Task: Set the tab size preference to 10.
Action: Mouse moved to (1049, 107)
Screenshot: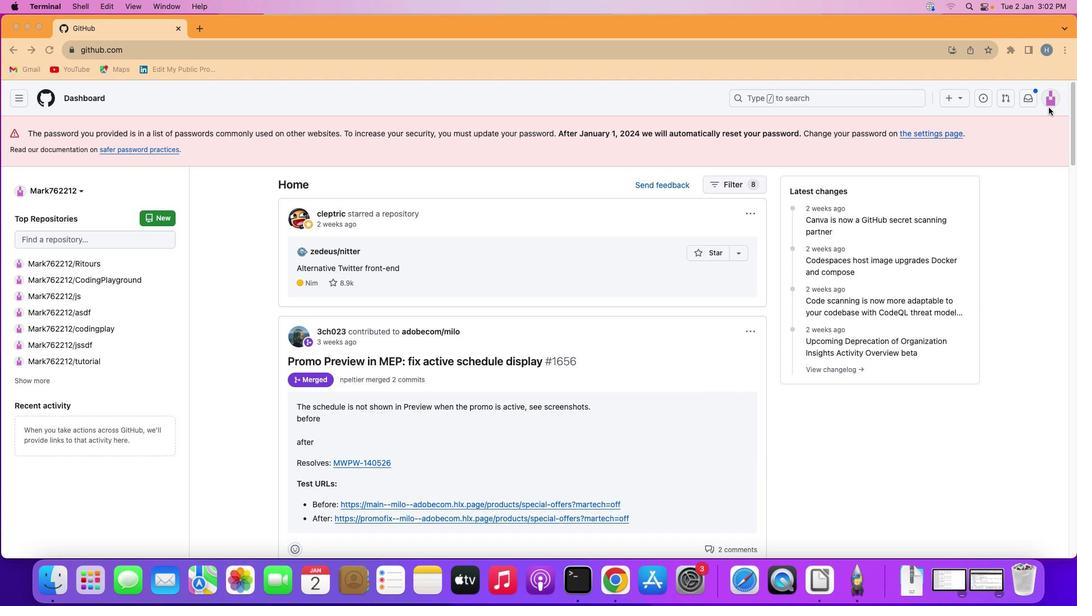 
Action: Mouse pressed left at (1049, 107)
Screenshot: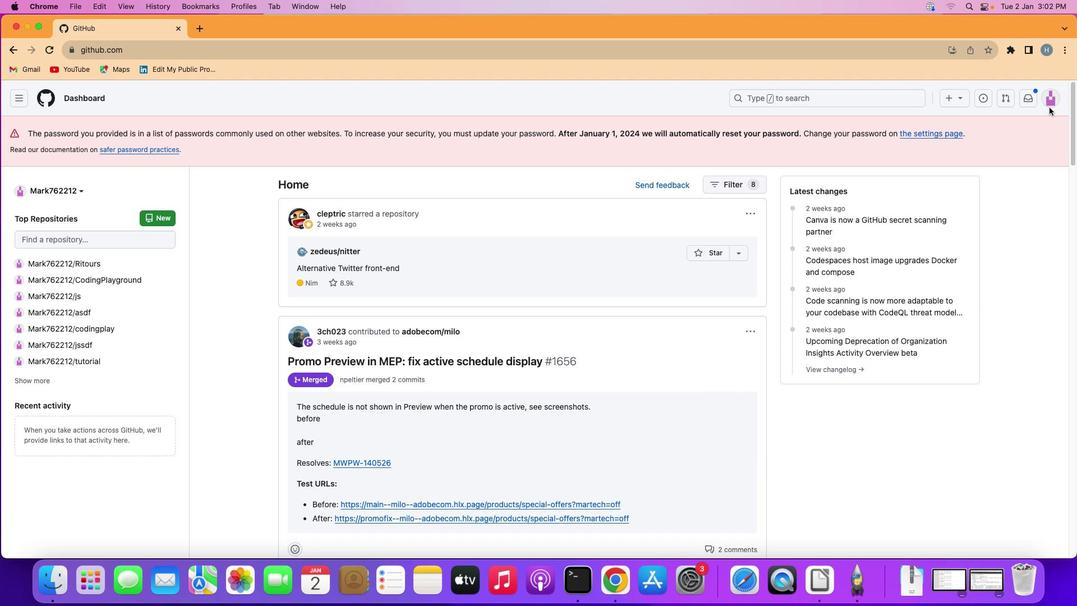 
Action: Mouse moved to (1055, 93)
Screenshot: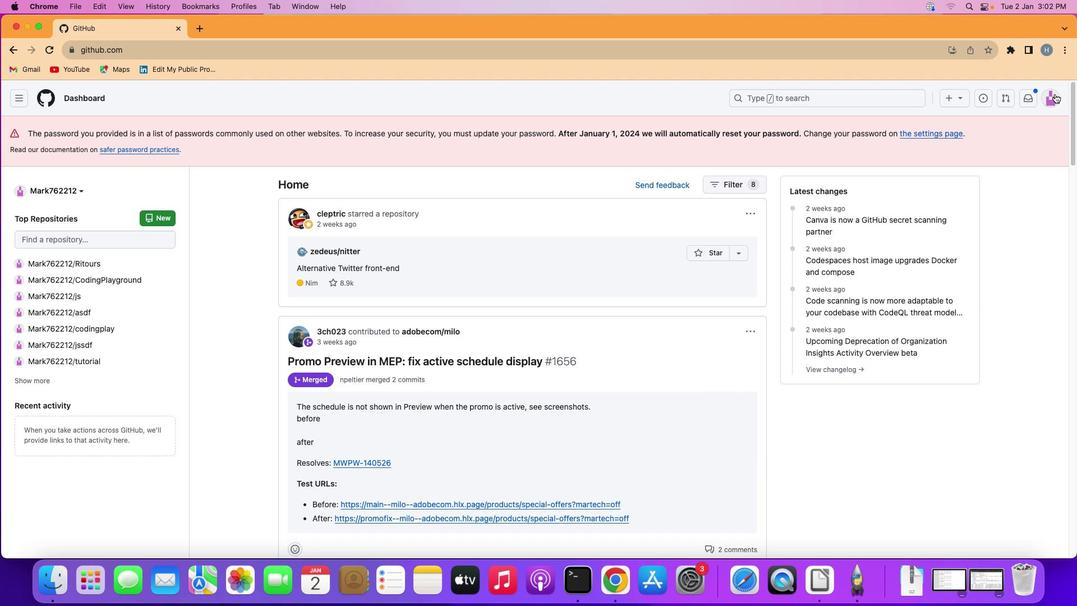 
Action: Mouse pressed left at (1055, 93)
Screenshot: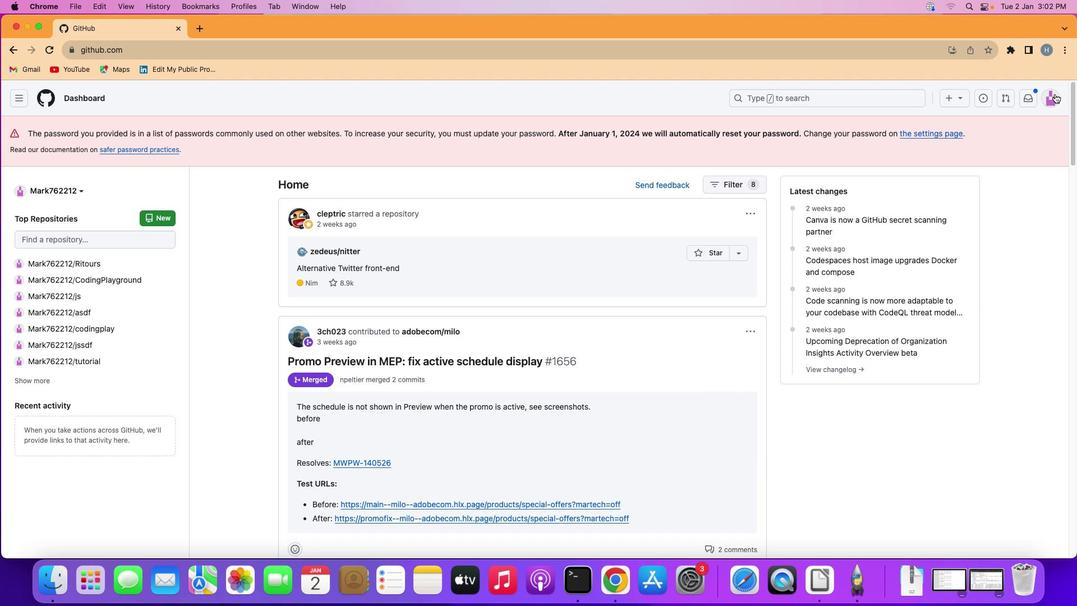 
Action: Mouse moved to (967, 407)
Screenshot: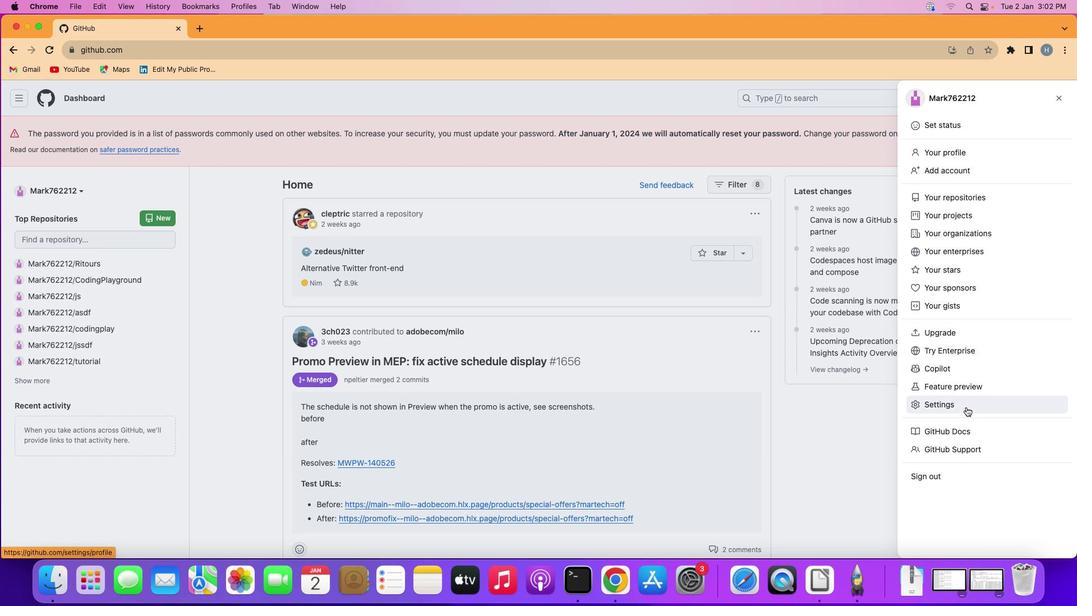 
Action: Mouse pressed left at (967, 407)
Screenshot: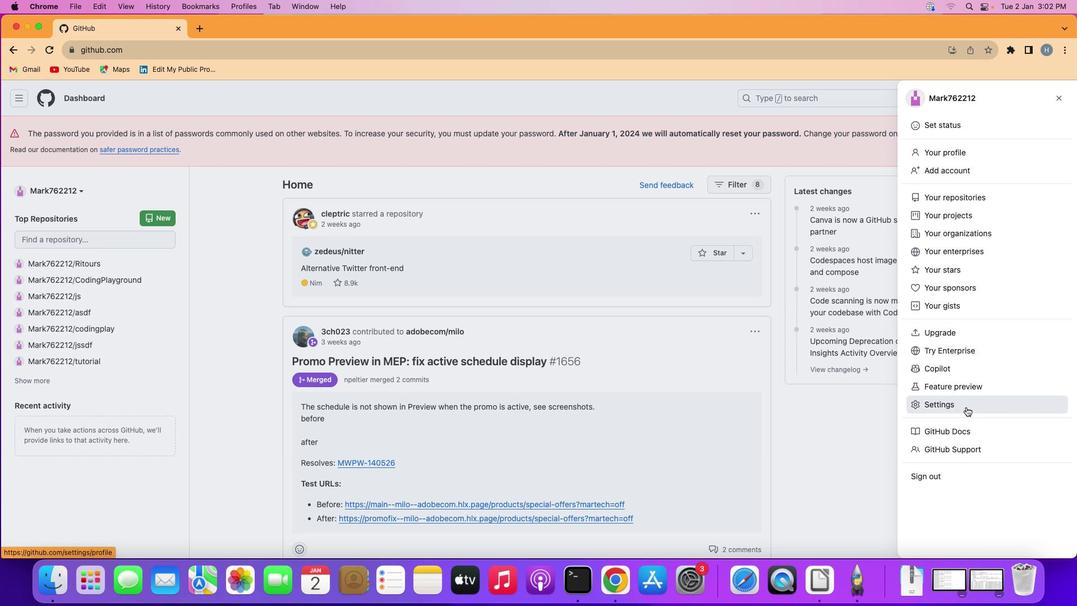 
Action: Mouse moved to (262, 269)
Screenshot: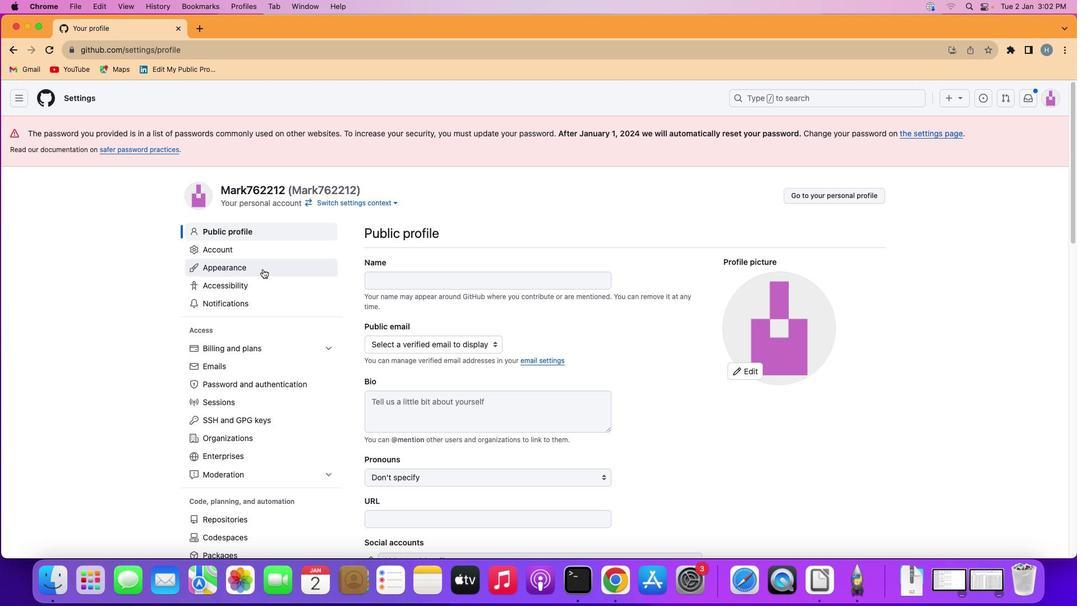 
Action: Mouse pressed left at (262, 269)
Screenshot: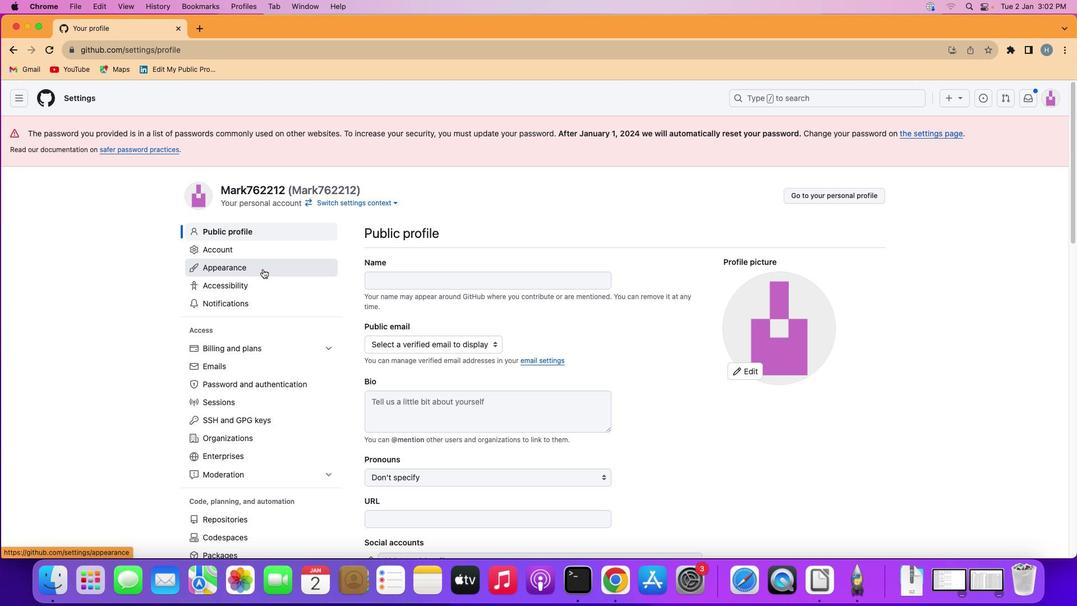 
Action: Mouse moved to (571, 402)
Screenshot: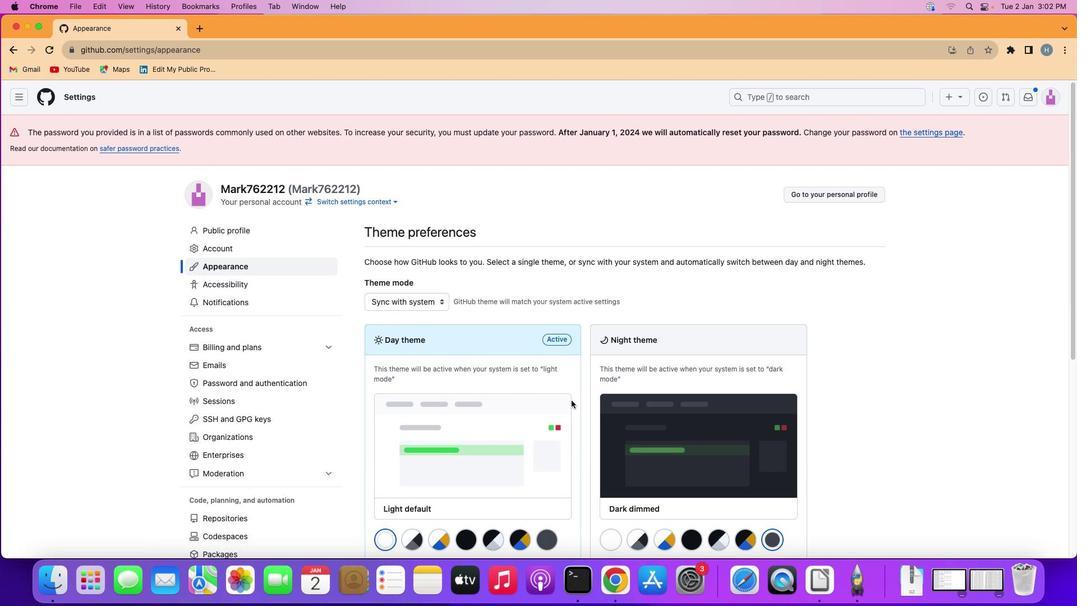 
Action: Mouse scrolled (571, 402) with delta (0, 0)
Screenshot: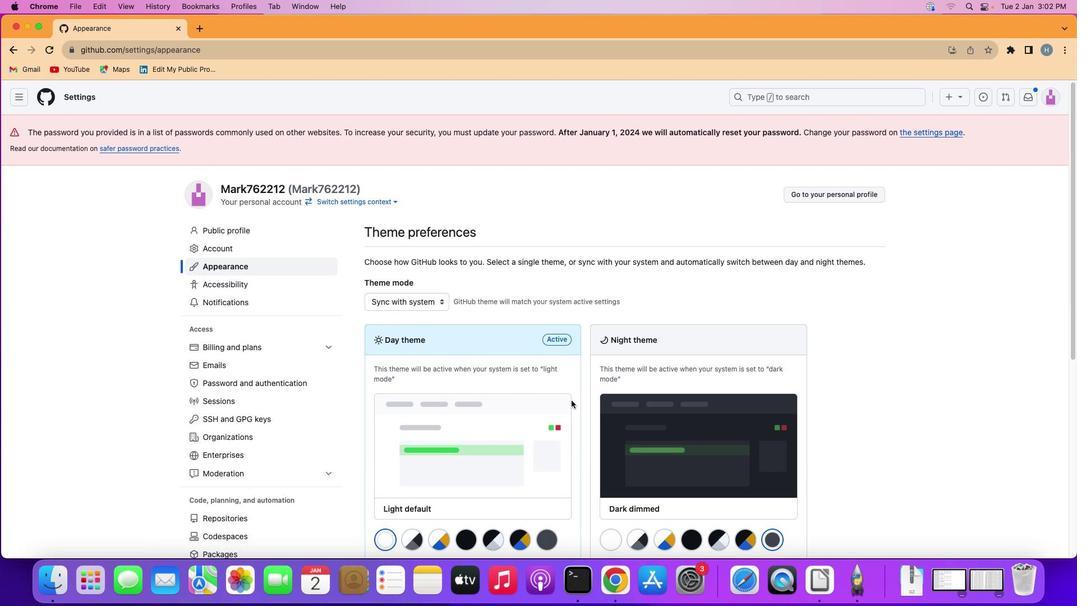 
Action: Mouse moved to (571, 400)
Screenshot: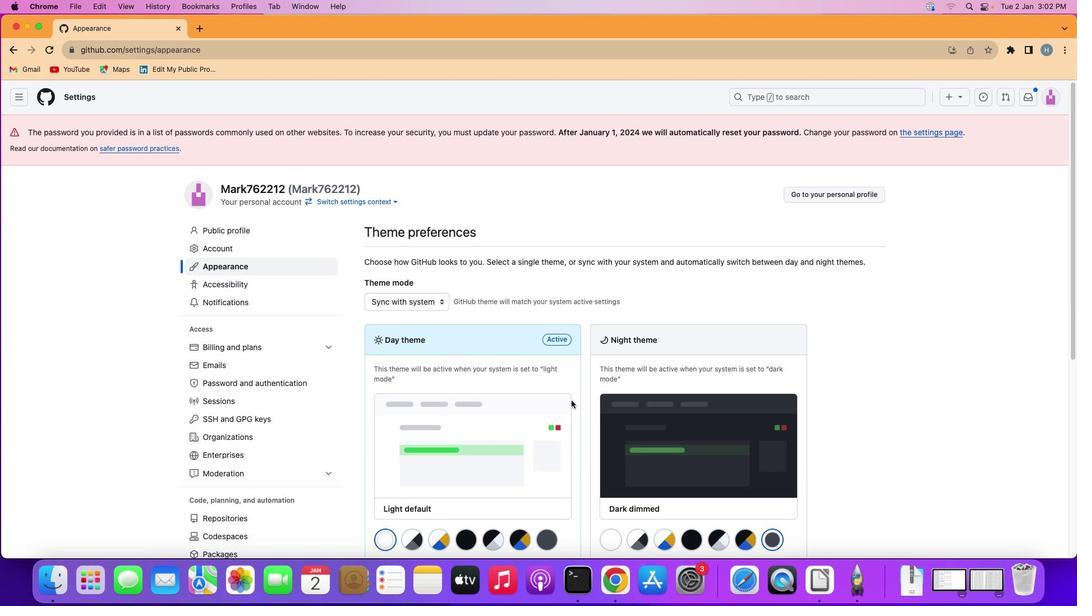 
Action: Mouse scrolled (571, 400) with delta (0, 0)
Screenshot: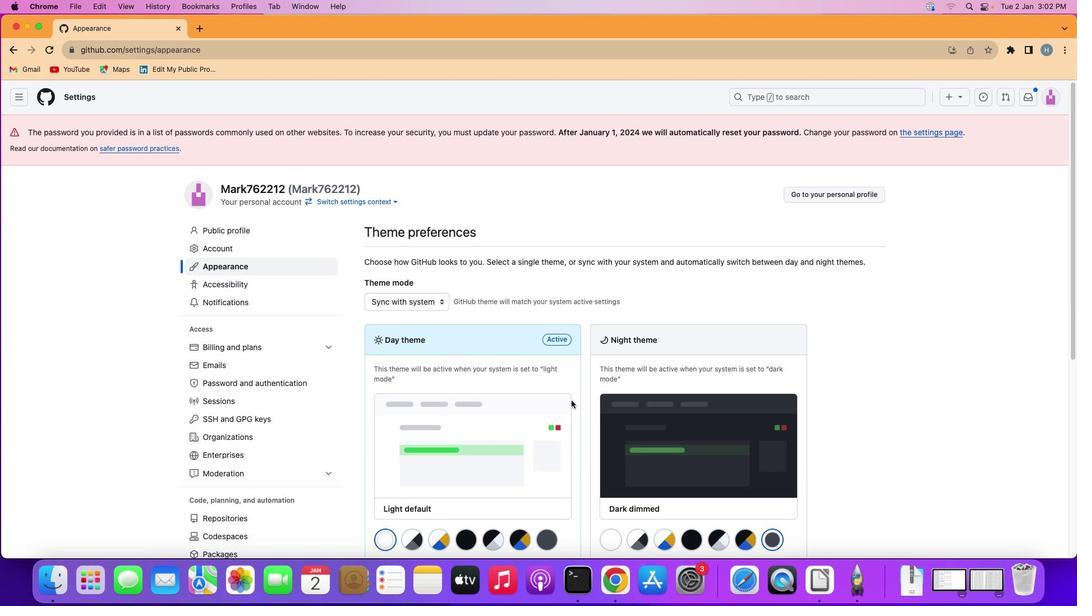 
Action: Mouse moved to (579, 395)
Screenshot: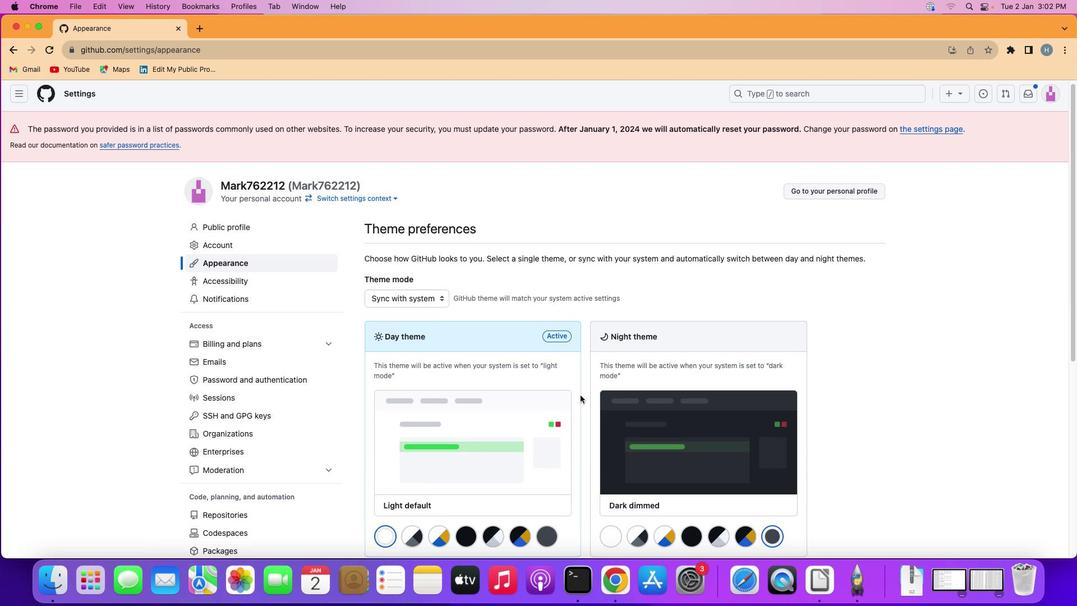 
Action: Mouse scrolled (579, 395) with delta (0, 0)
Screenshot: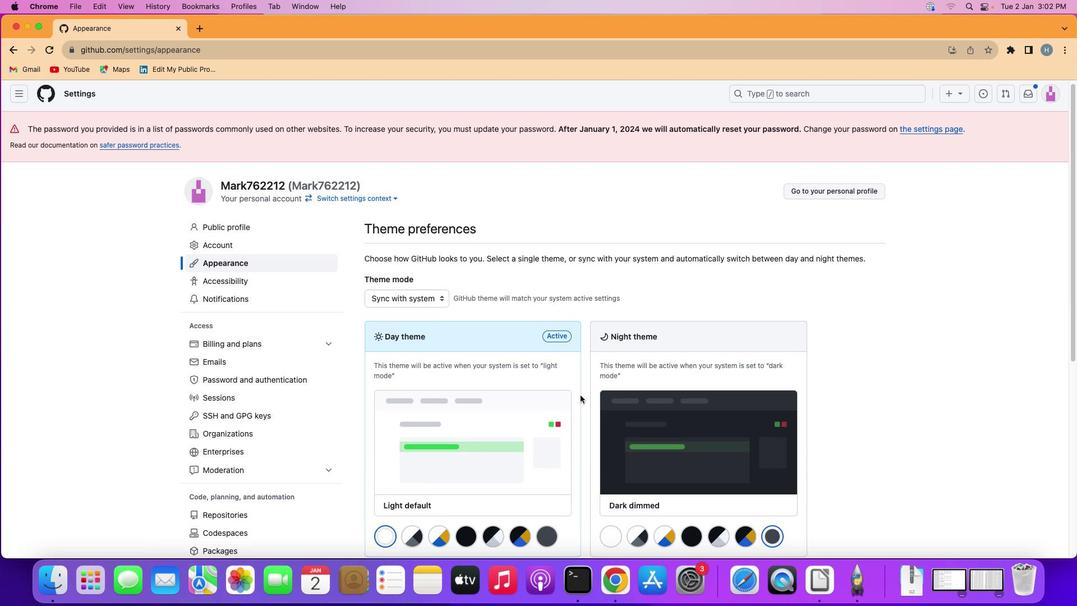 
Action: Mouse moved to (579, 395)
Screenshot: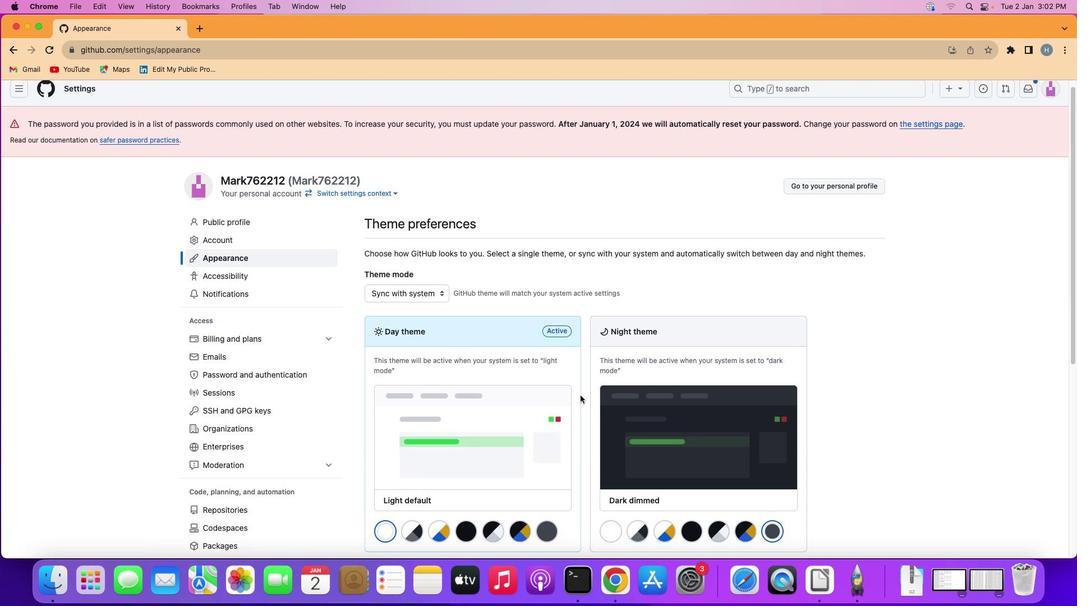 
Action: Mouse scrolled (579, 395) with delta (0, 0)
Screenshot: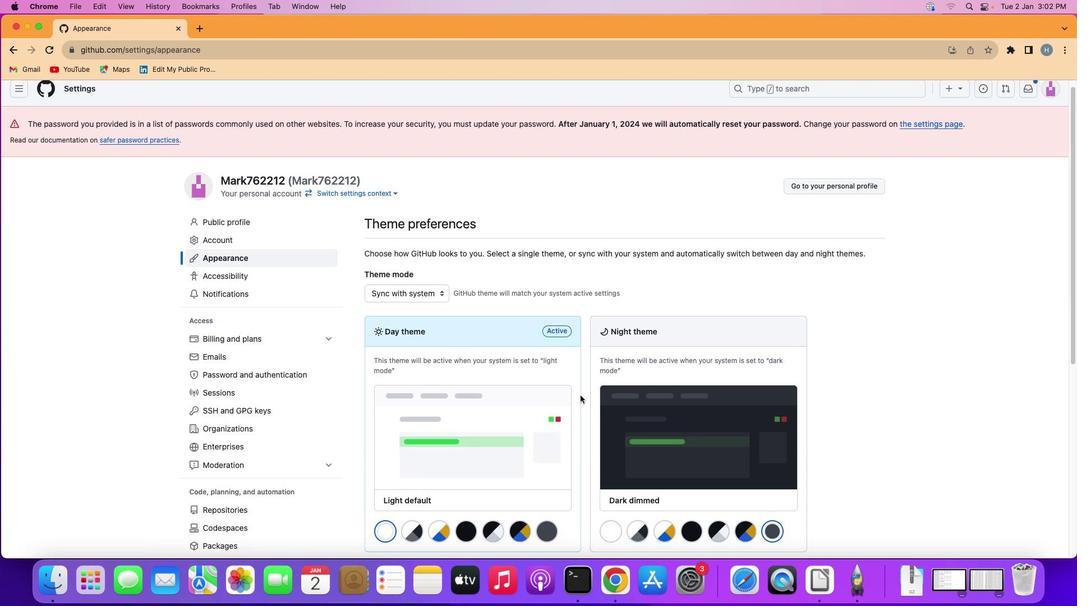 
Action: Mouse moved to (580, 394)
Screenshot: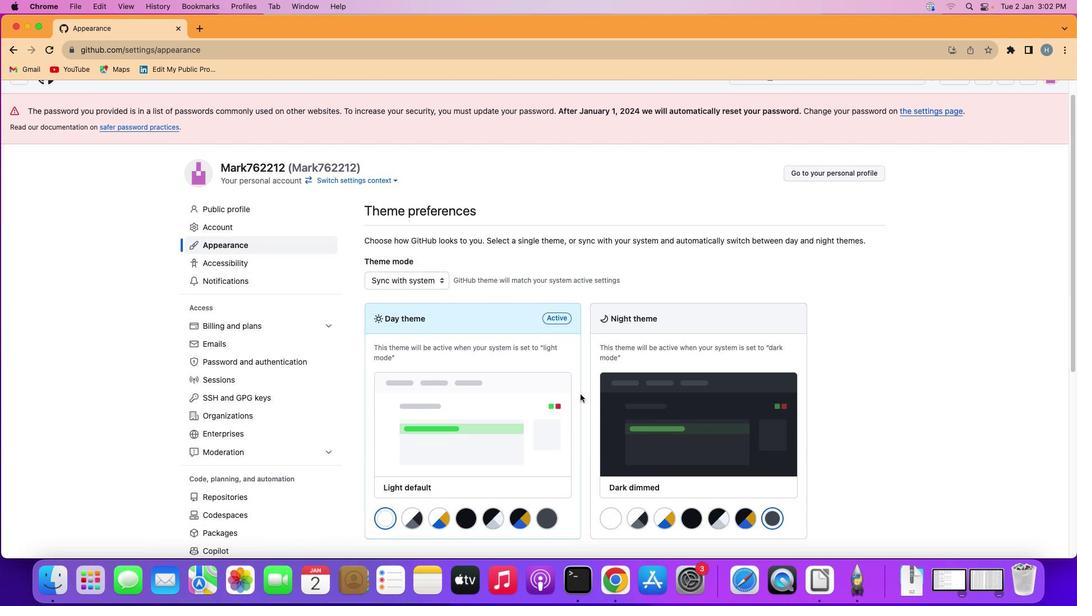 
Action: Mouse scrolled (580, 394) with delta (0, 0)
Screenshot: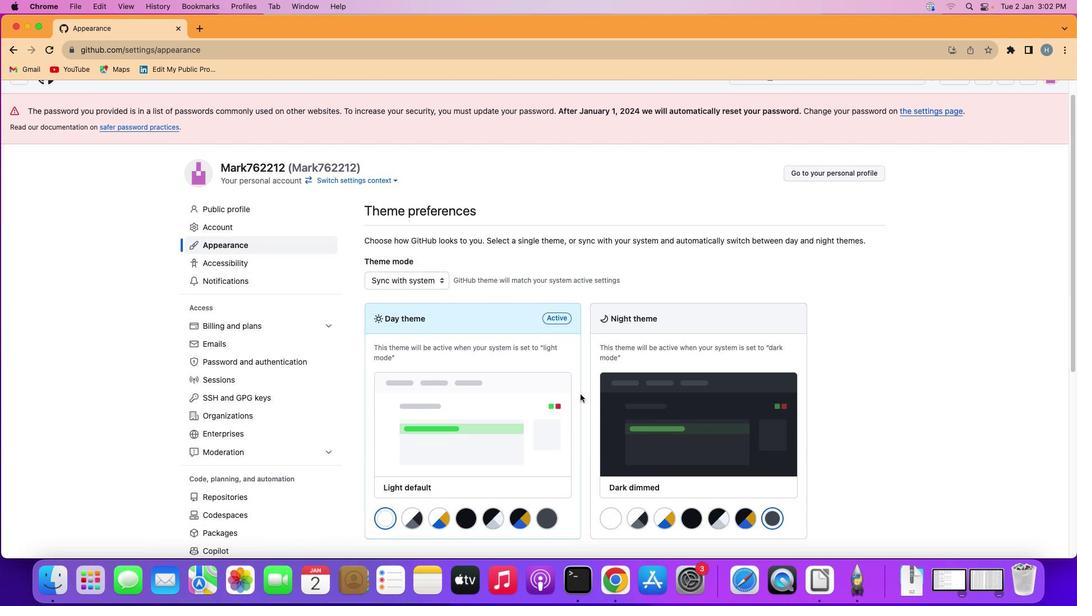 
Action: Mouse moved to (580, 394)
Screenshot: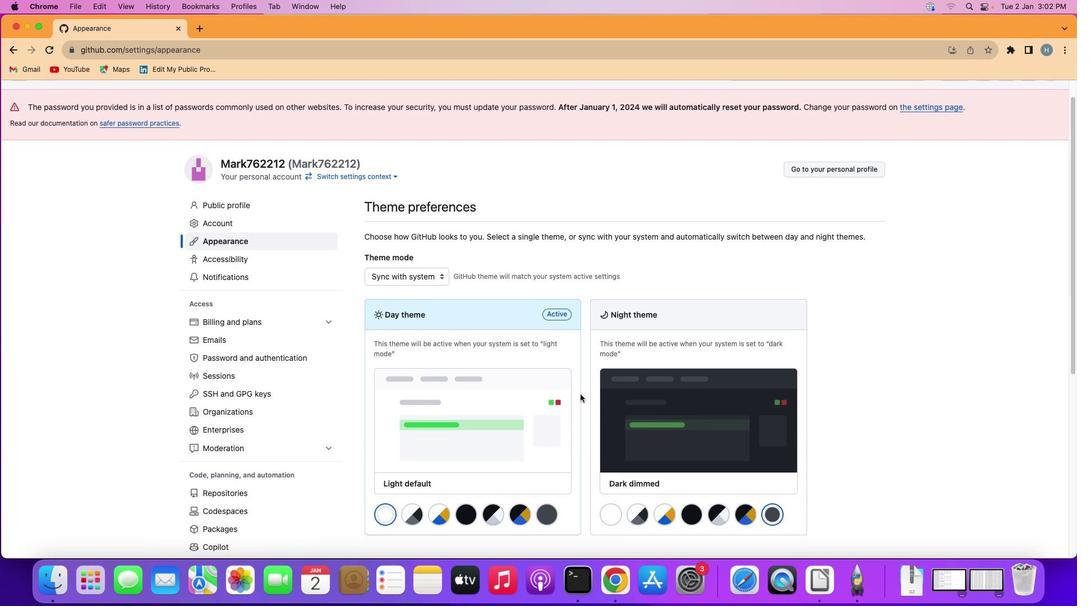
Action: Mouse scrolled (580, 394) with delta (0, 0)
Screenshot: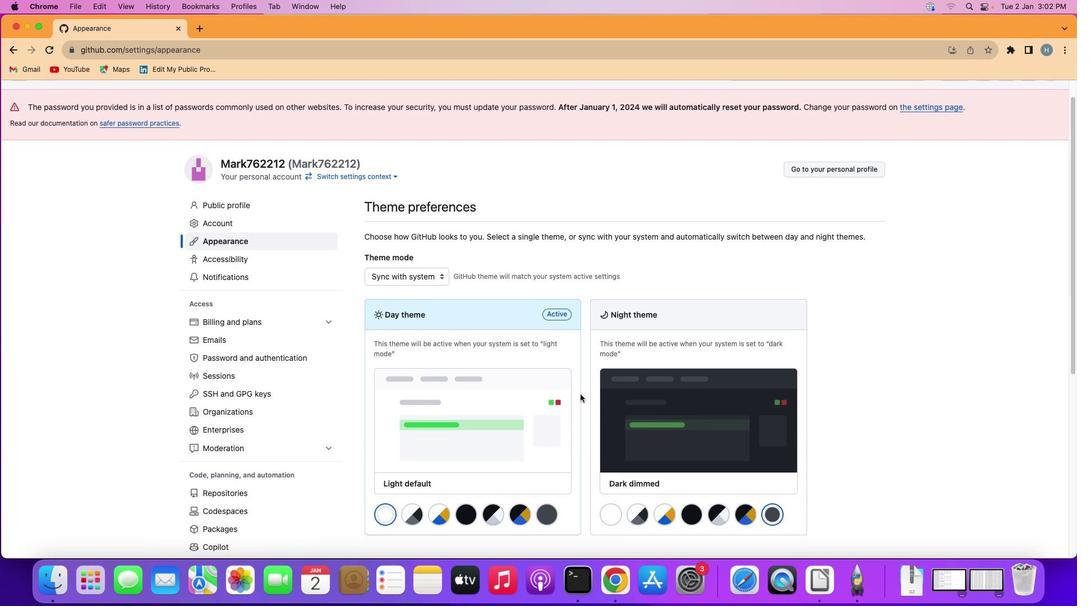 
Action: Mouse moved to (580, 394)
Screenshot: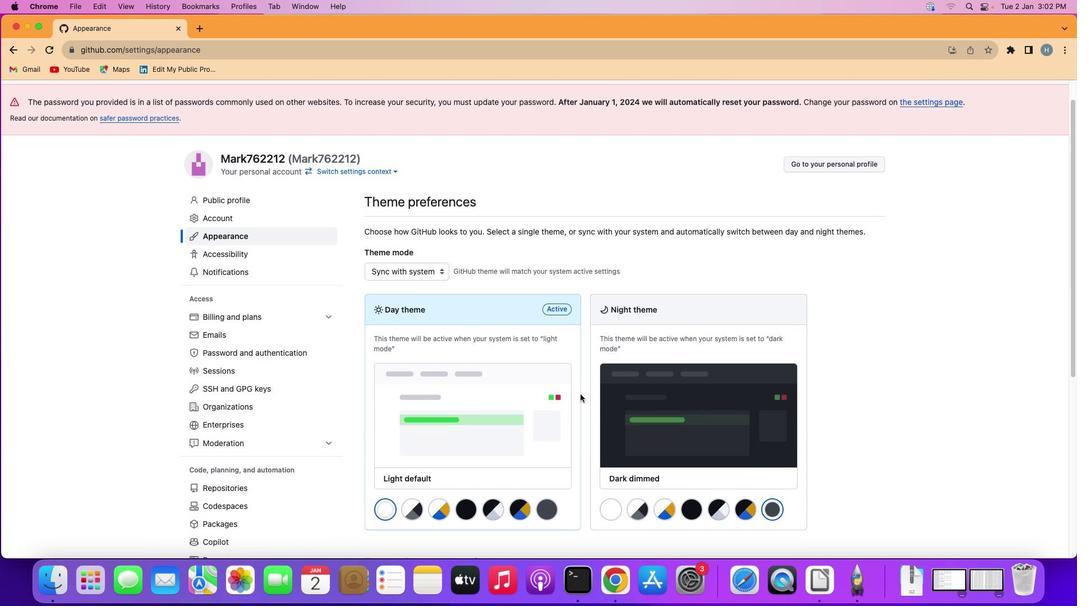 
Action: Mouse scrolled (580, 394) with delta (0, 0)
Screenshot: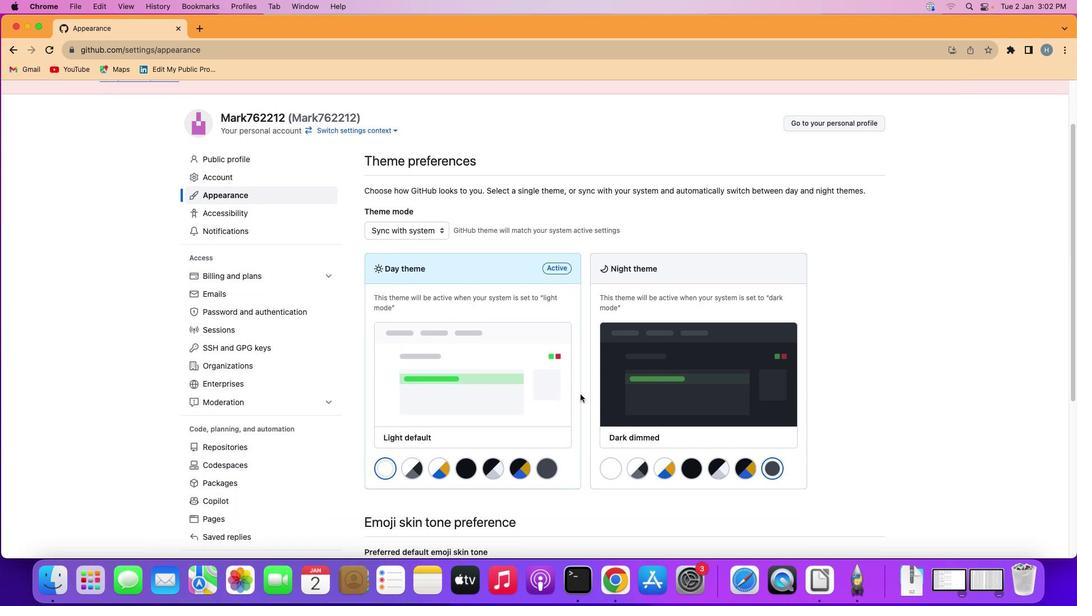 
Action: Mouse scrolled (580, 394) with delta (0, 0)
Screenshot: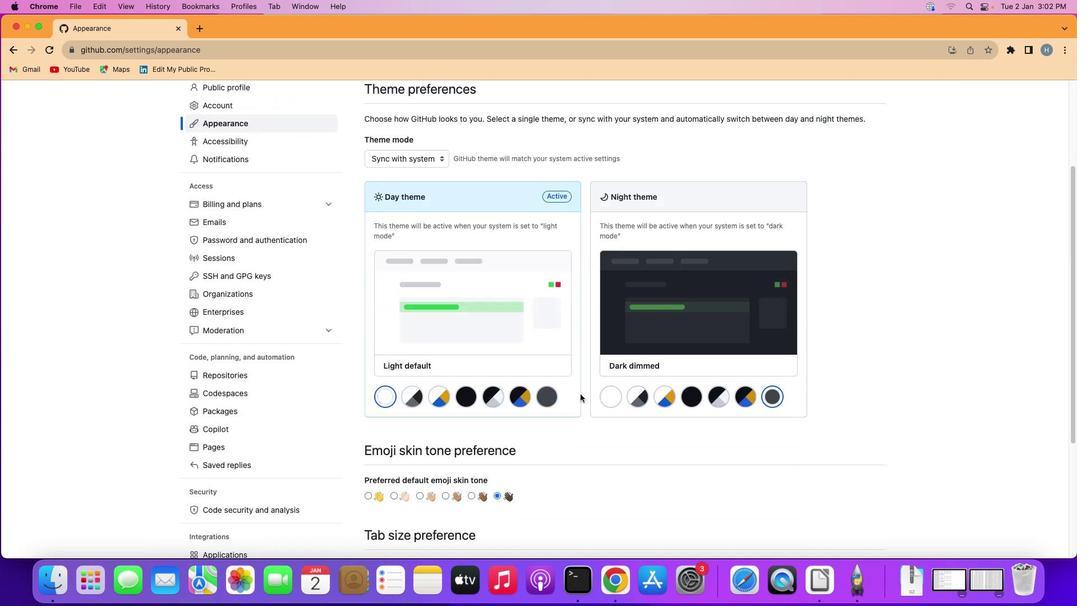 
Action: Mouse scrolled (580, 394) with delta (0, -1)
Screenshot: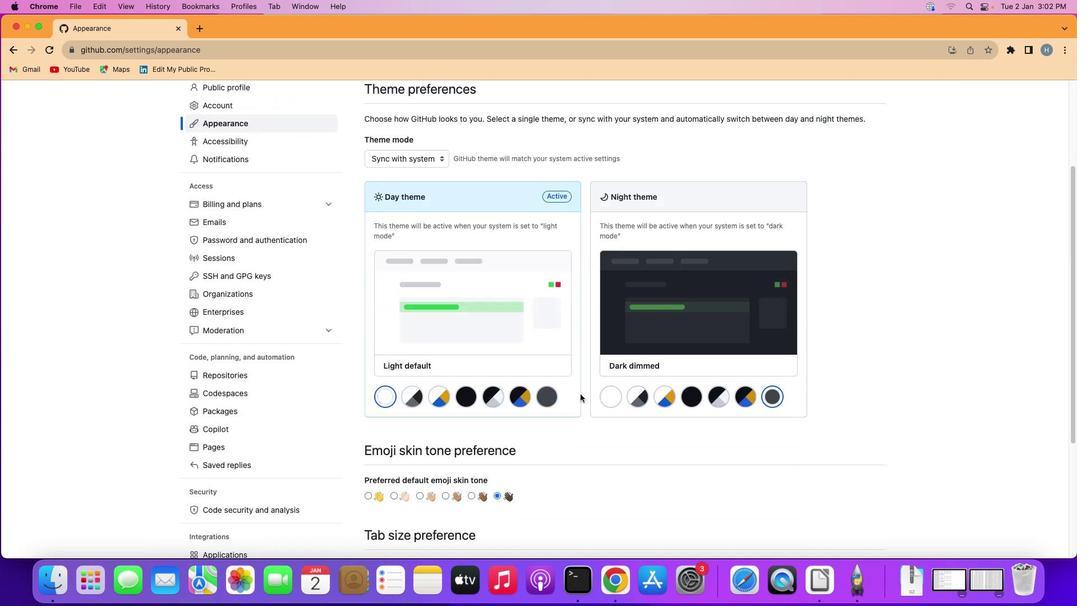 
Action: Mouse scrolled (580, 394) with delta (0, -2)
Screenshot: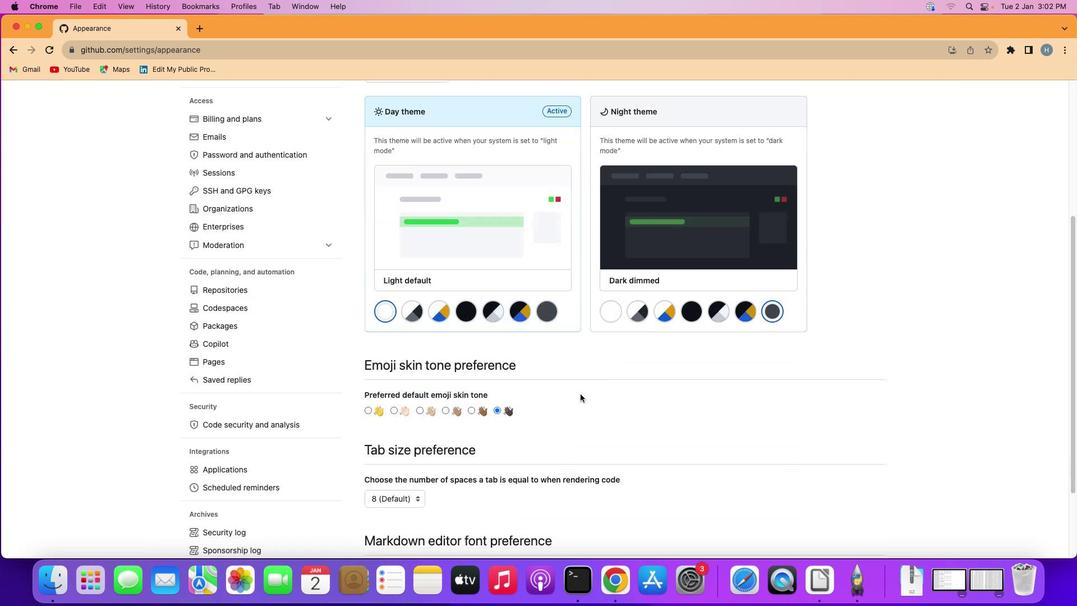 
Action: Mouse scrolled (580, 394) with delta (0, 0)
Screenshot: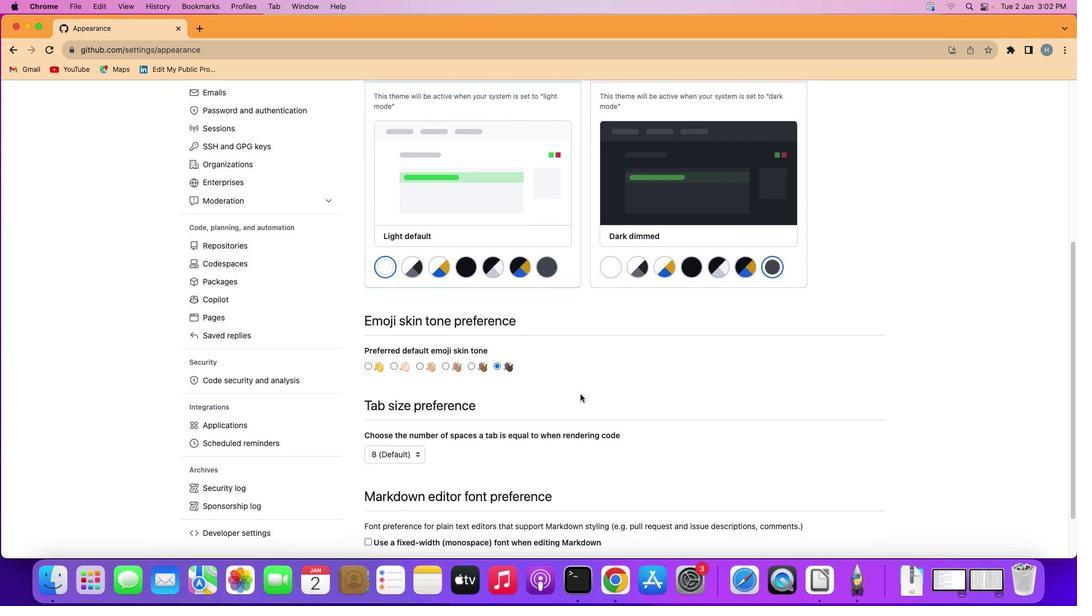 
Action: Mouse scrolled (580, 394) with delta (0, 0)
Screenshot: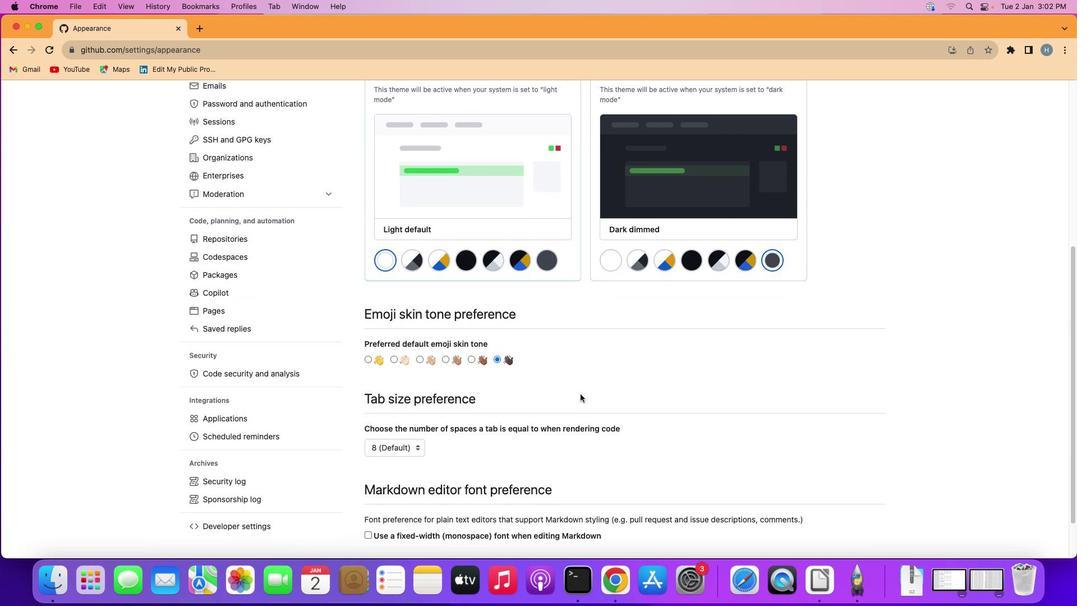 
Action: Mouse scrolled (580, 394) with delta (0, 0)
Screenshot: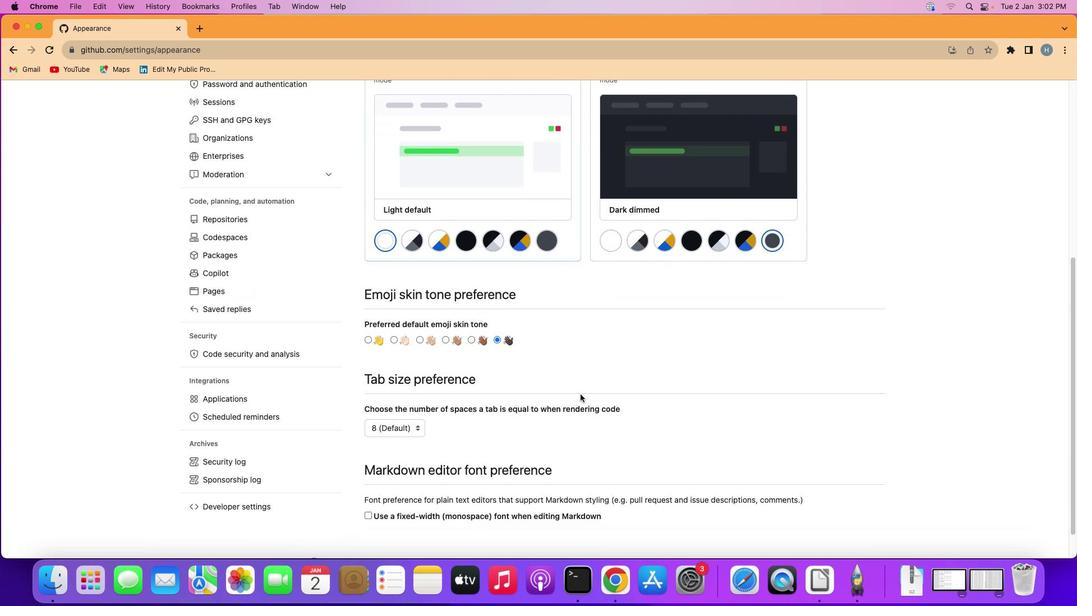 
Action: Mouse moved to (423, 410)
Screenshot: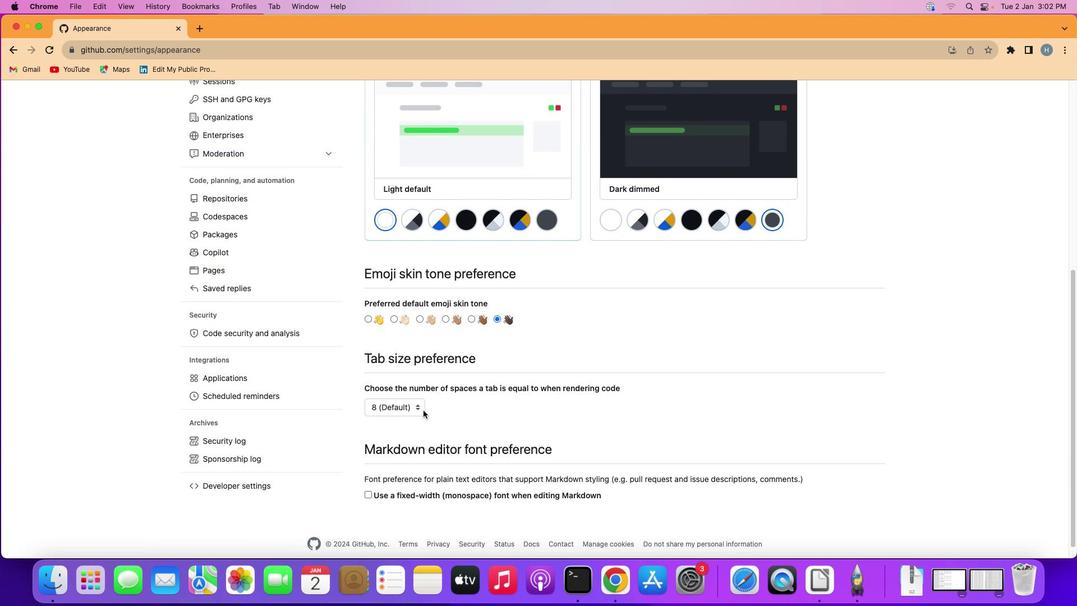 
Action: Mouse pressed left at (423, 410)
Screenshot: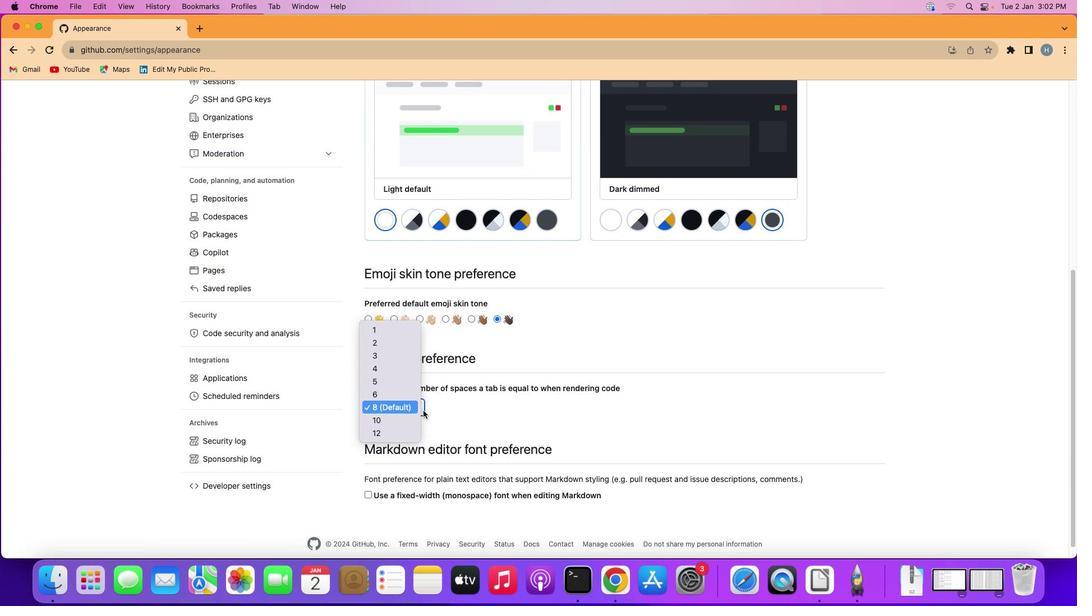 
Action: Mouse moved to (408, 422)
Screenshot: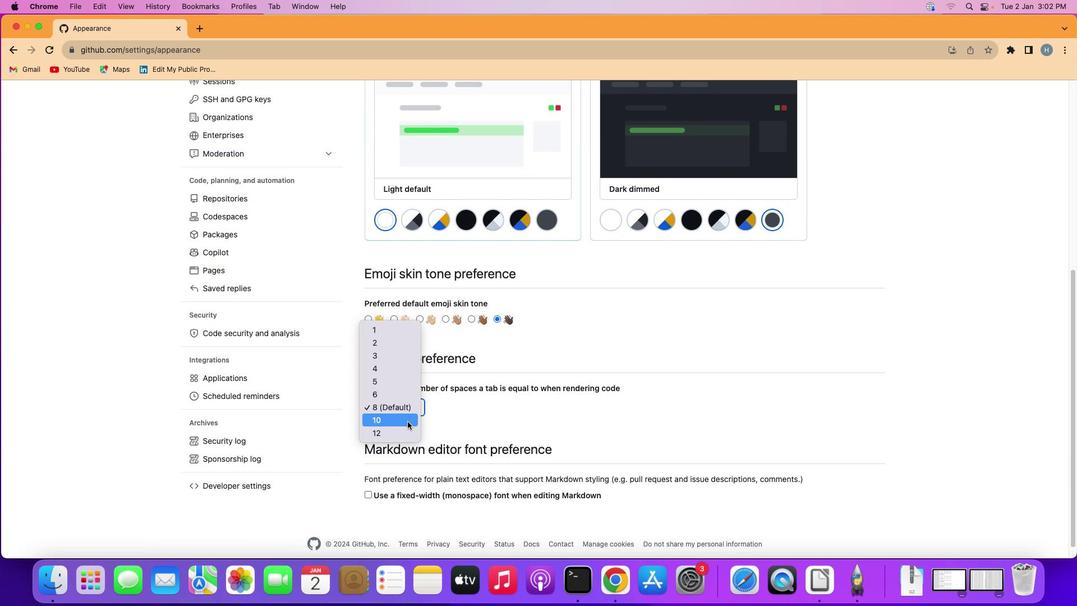 
Action: Mouse pressed left at (408, 422)
Screenshot: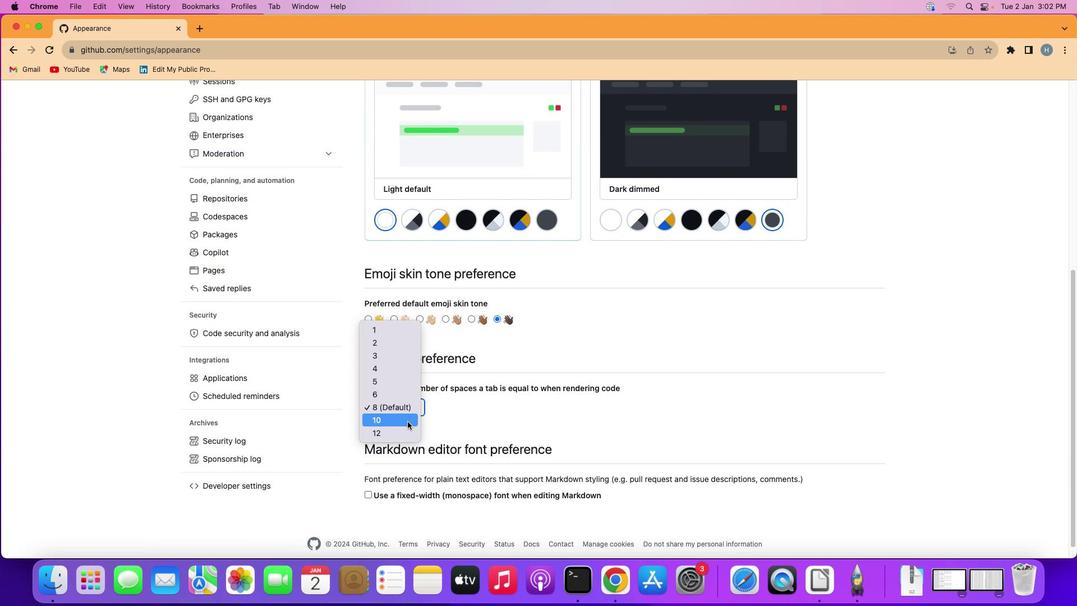 
Action: Mouse moved to (458, 417)
Screenshot: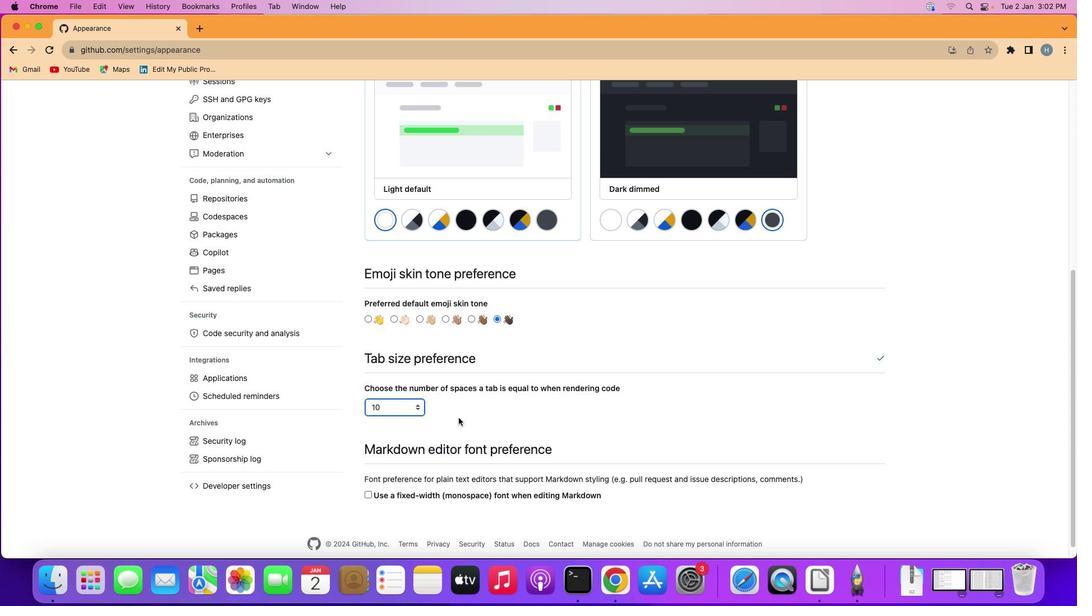 
